 Task: Add The Honest Company Ultra Calming Lavender Bubble Bath to the cart.
Action: Mouse moved to (246, 119)
Screenshot: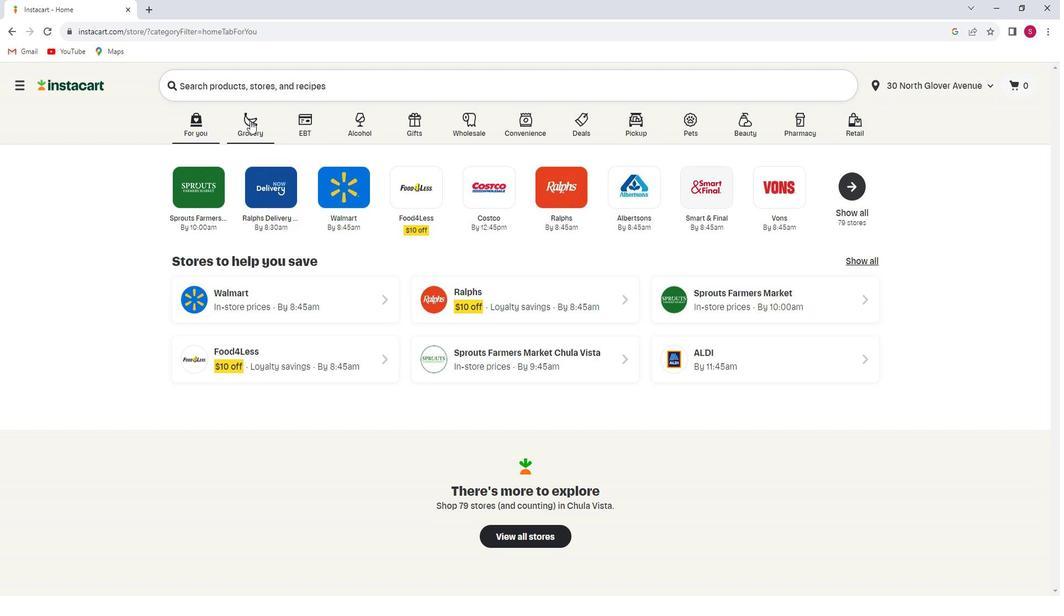 
Action: Mouse pressed left at (246, 119)
Screenshot: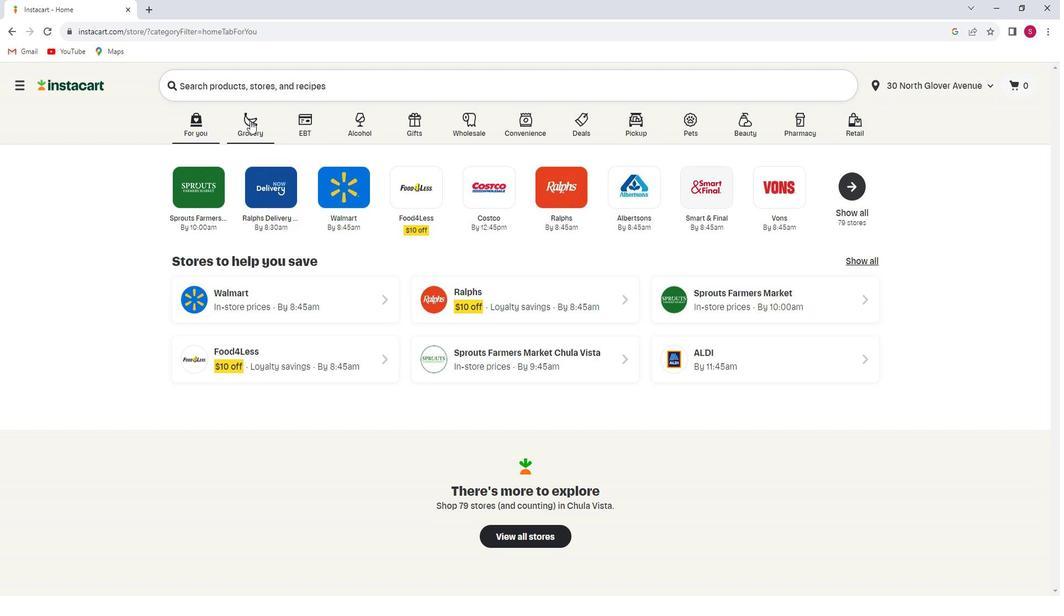 
Action: Mouse moved to (242, 319)
Screenshot: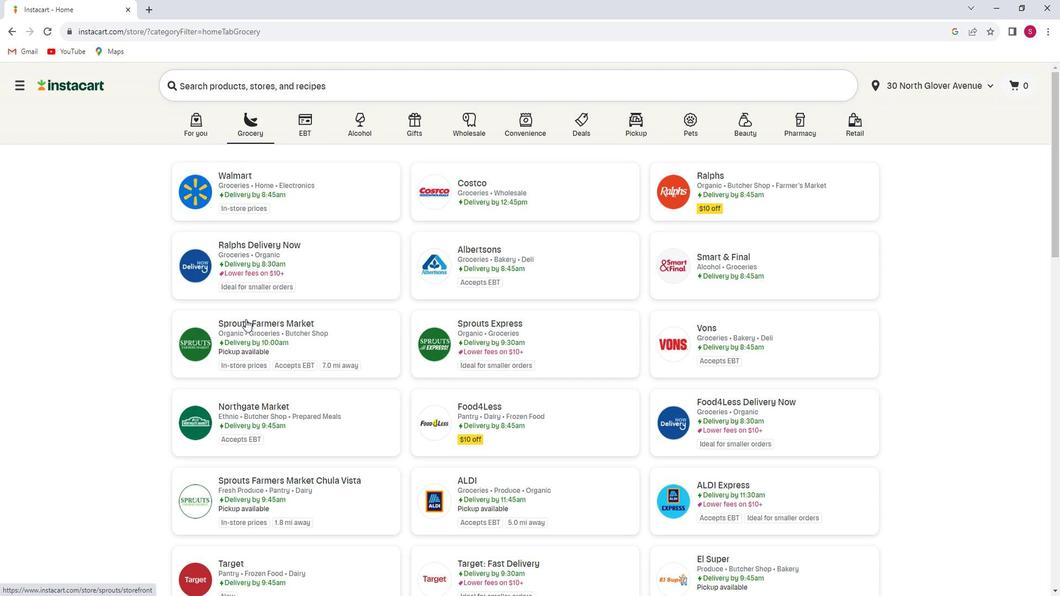 
Action: Mouse pressed left at (242, 319)
Screenshot: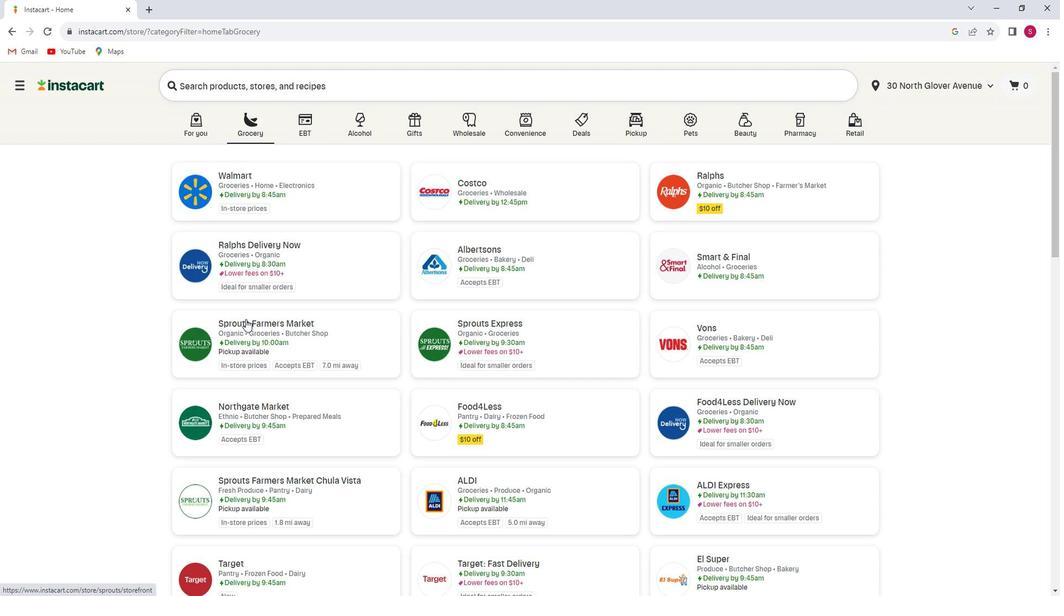
Action: Mouse moved to (69, 349)
Screenshot: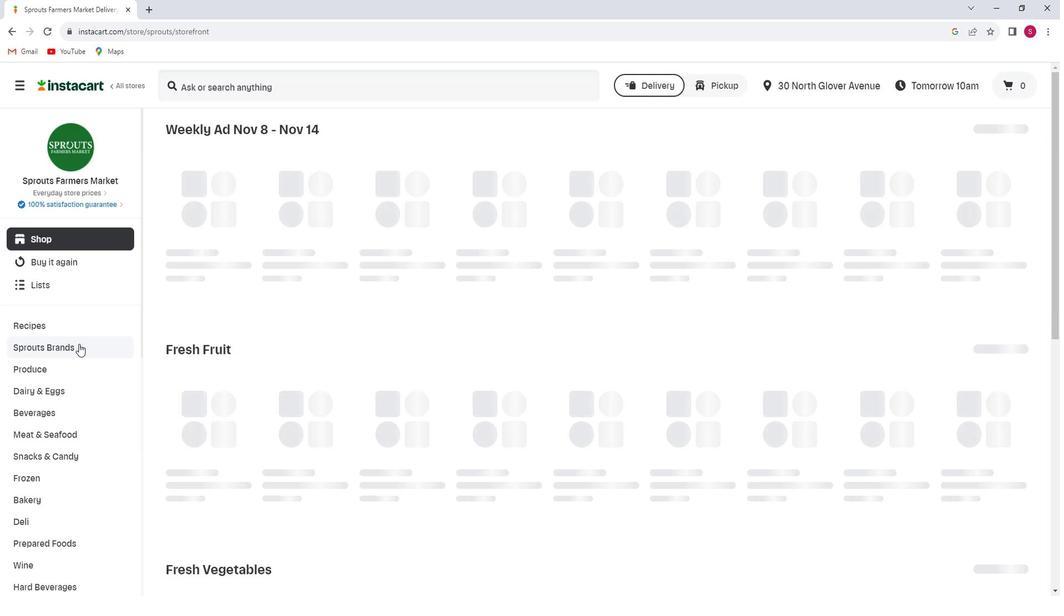 
Action: Mouse scrolled (69, 348) with delta (0, 0)
Screenshot: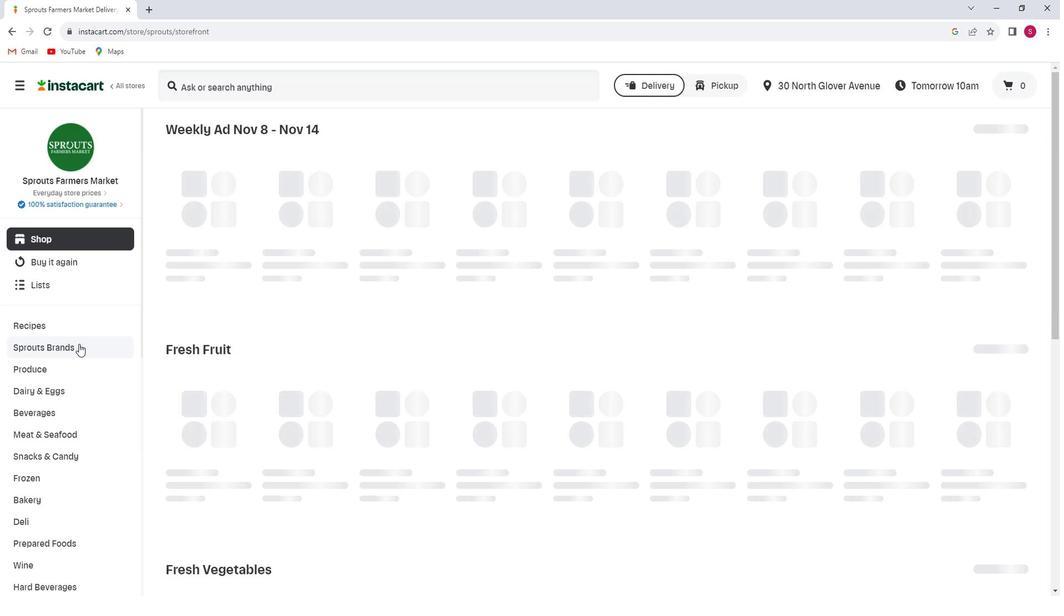 
Action: Mouse moved to (66, 352)
Screenshot: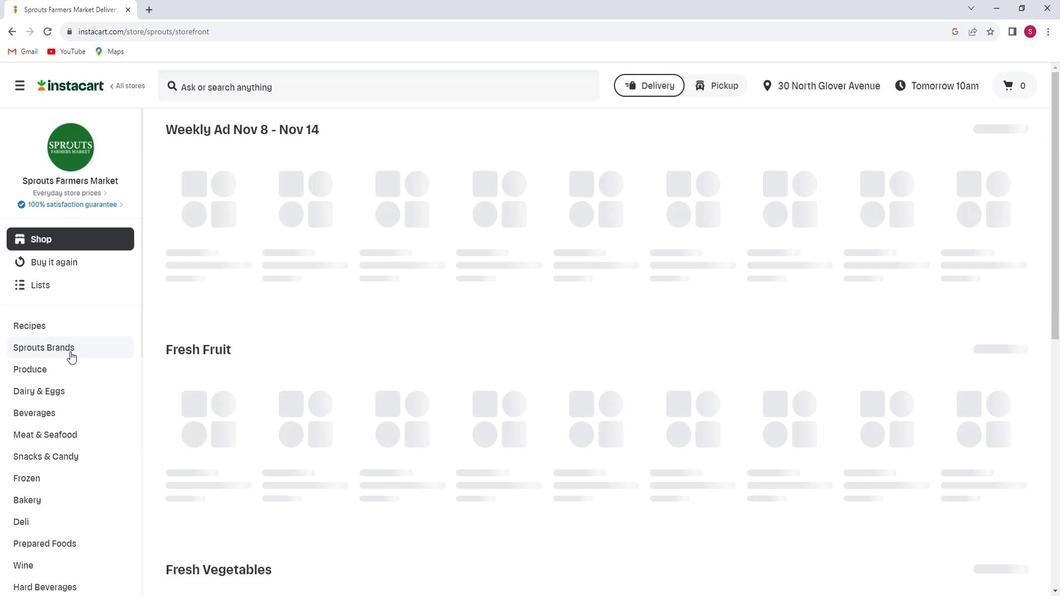 
Action: Mouse scrolled (66, 351) with delta (0, 0)
Screenshot: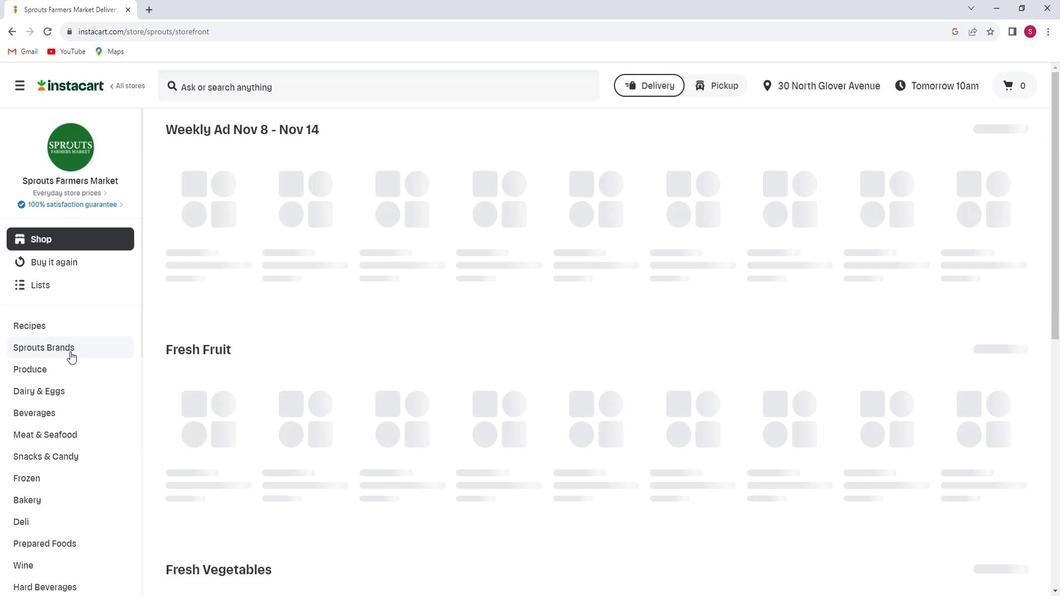 
Action: Mouse scrolled (66, 351) with delta (0, 0)
Screenshot: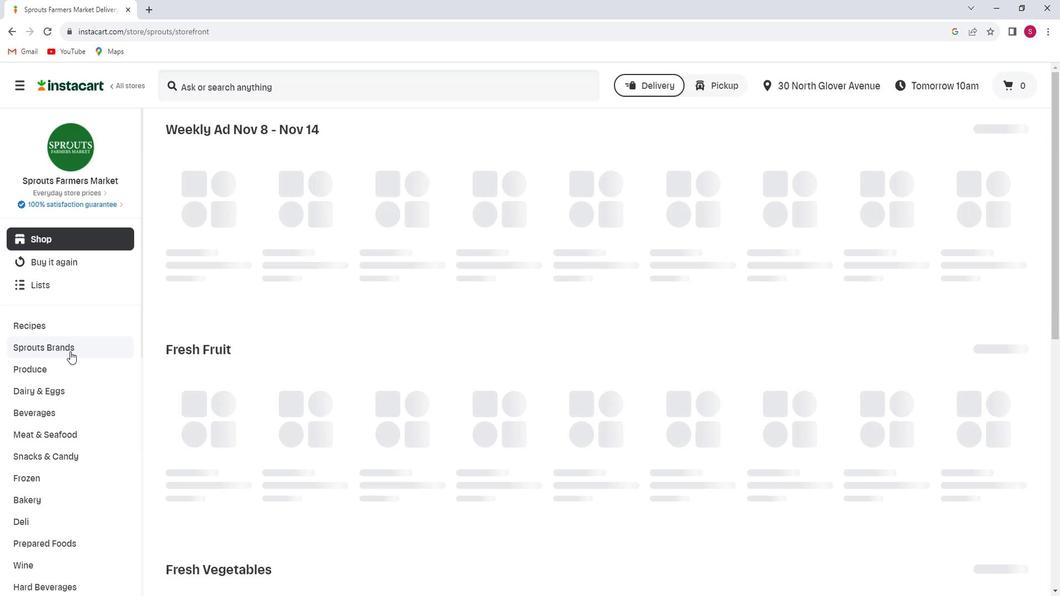 
Action: Mouse scrolled (66, 351) with delta (0, 0)
Screenshot: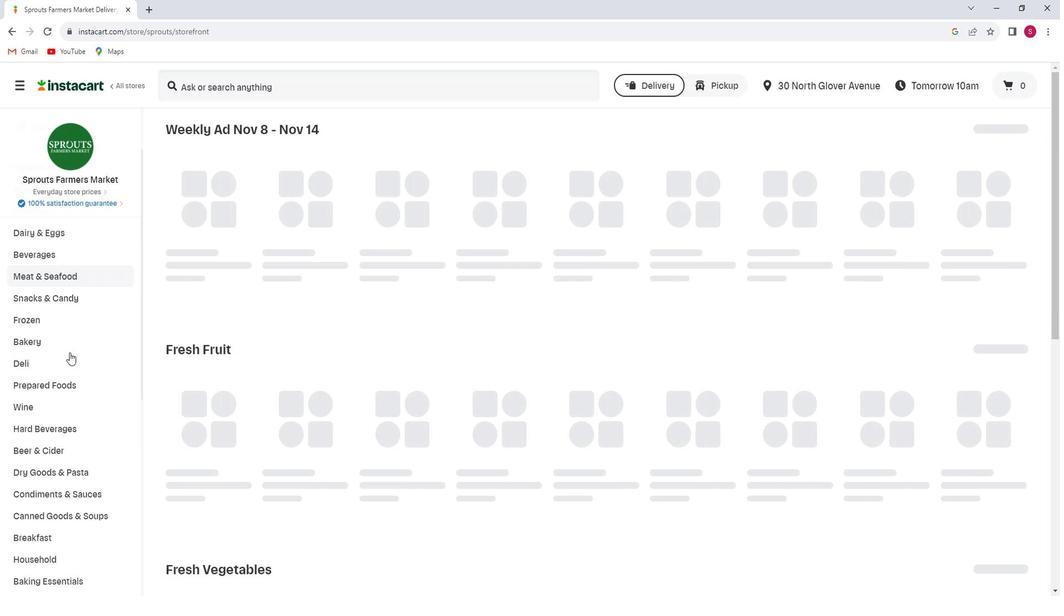 
Action: Mouse scrolled (66, 351) with delta (0, 0)
Screenshot: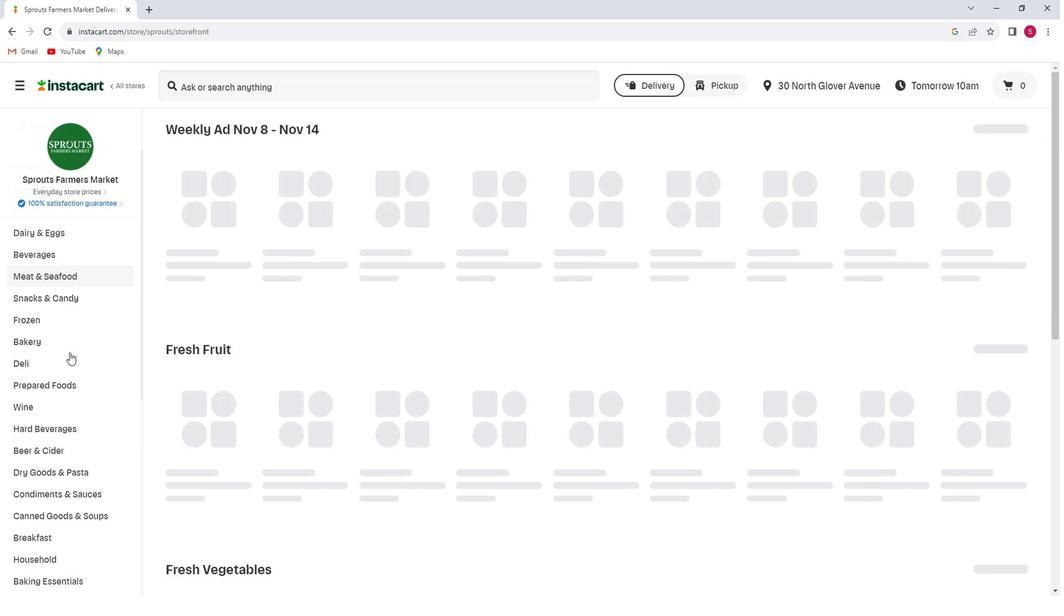 
Action: Mouse scrolled (66, 351) with delta (0, 0)
Screenshot: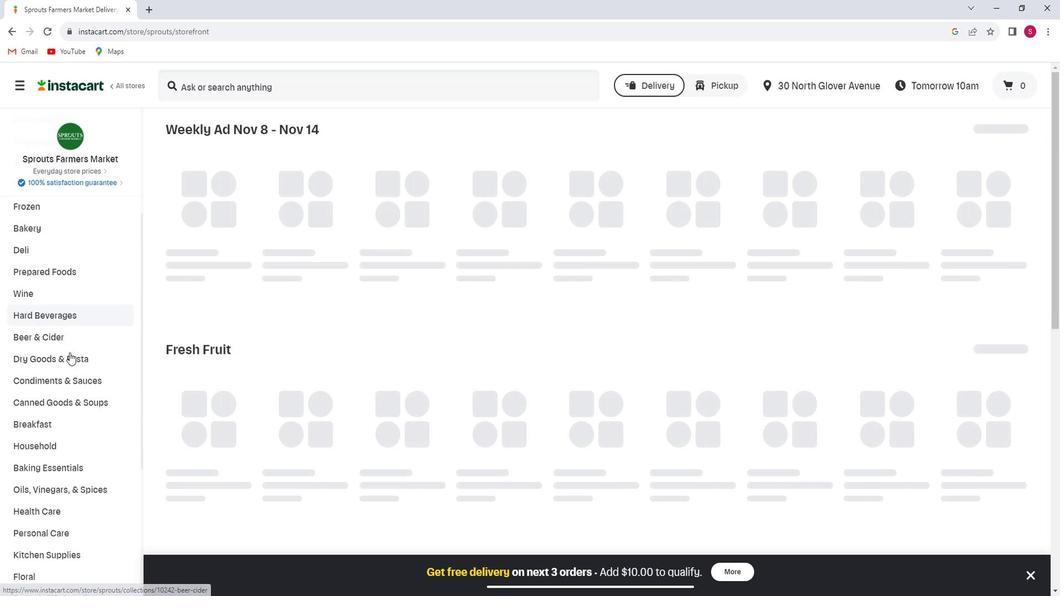 
Action: Mouse scrolled (66, 351) with delta (0, 0)
Screenshot: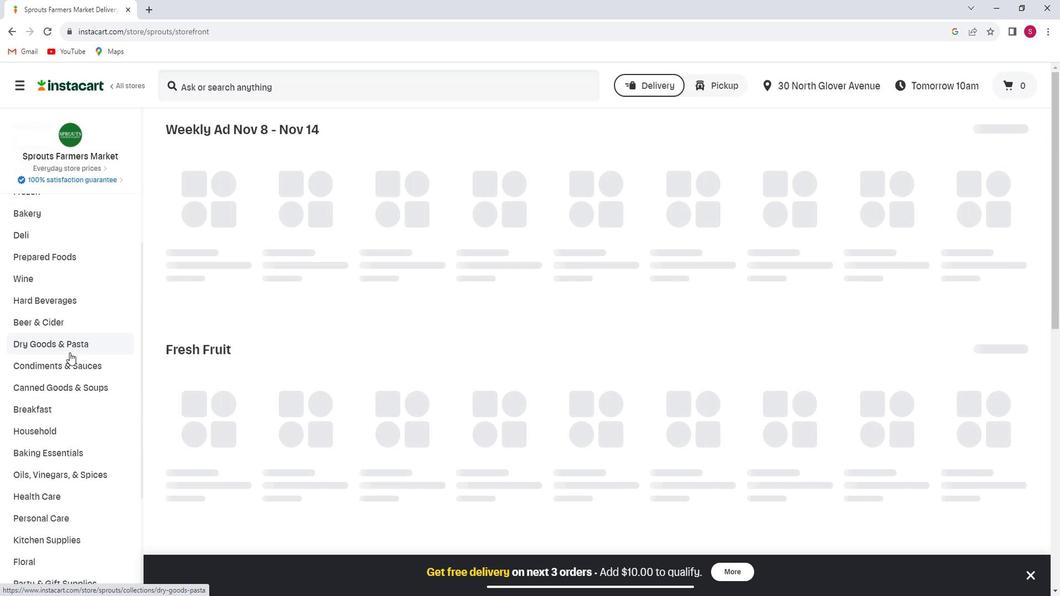 
Action: Mouse scrolled (66, 351) with delta (0, 0)
Screenshot: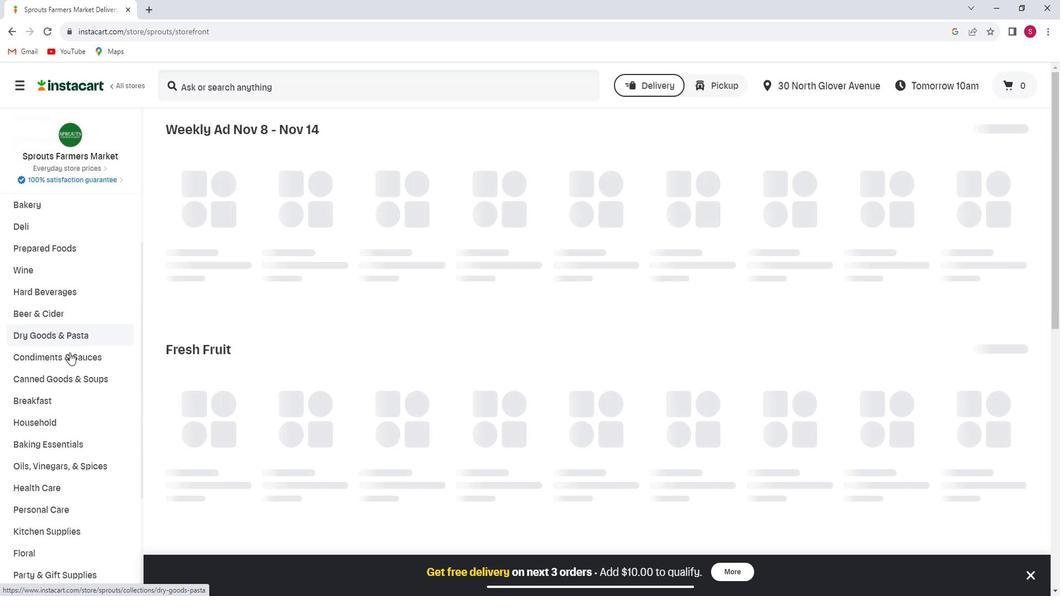 
Action: Mouse scrolled (66, 351) with delta (0, 0)
Screenshot: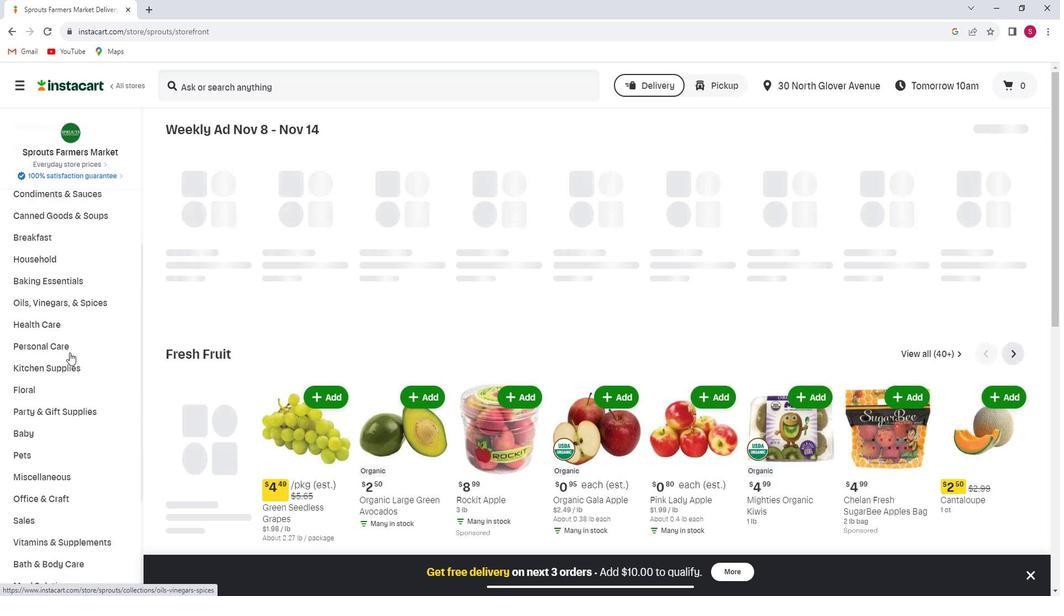 
Action: Mouse moved to (32, 416)
Screenshot: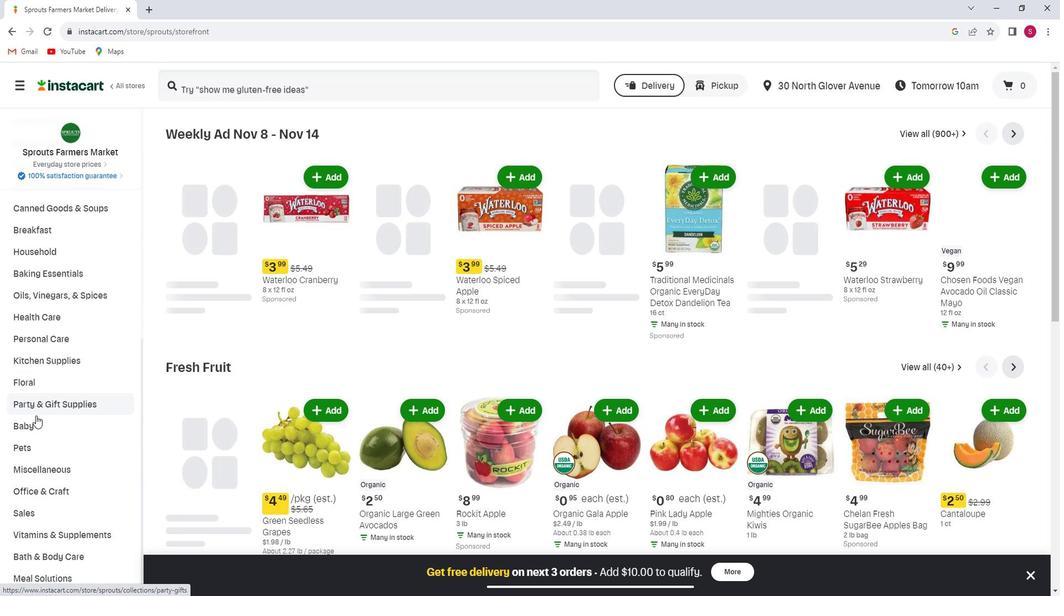 
Action: Mouse pressed left at (32, 416)
Screenshot: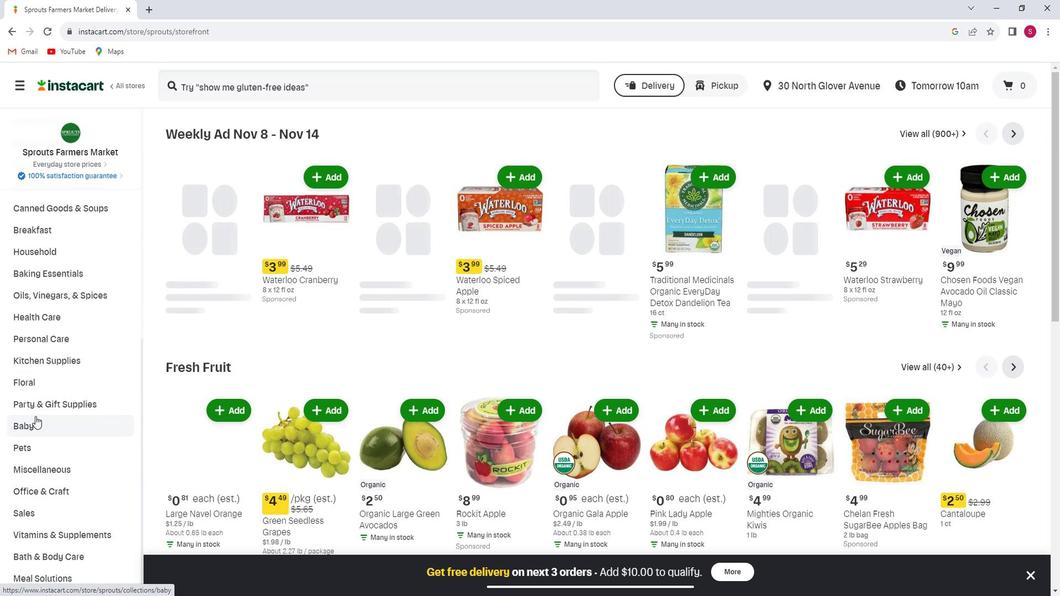 
Action: Mouse moved to (41, 471)
Screenshot: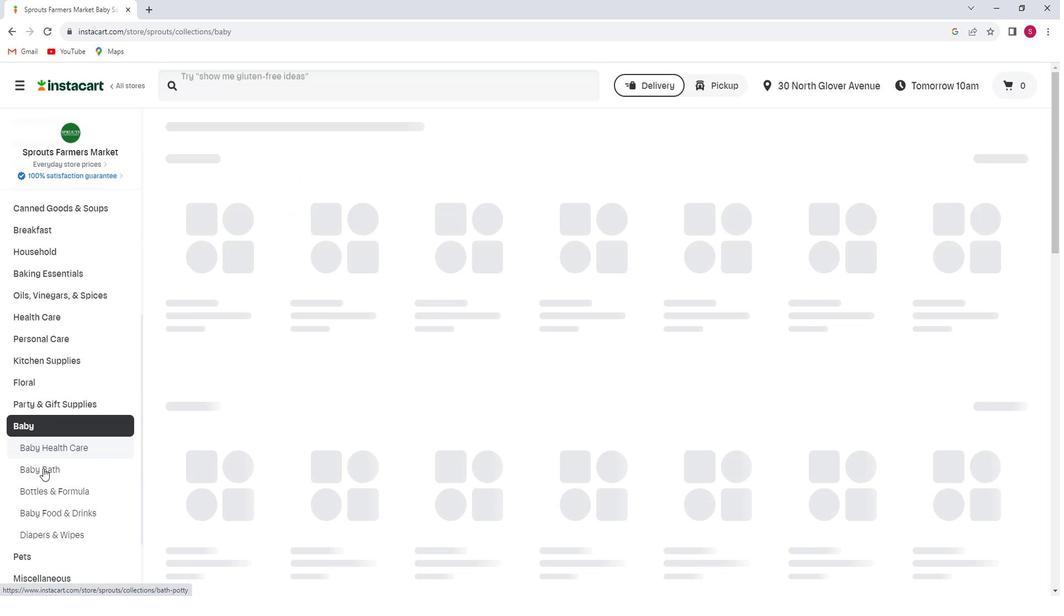 
Action: Mouse pressed left at (41, 471)
Screenshot: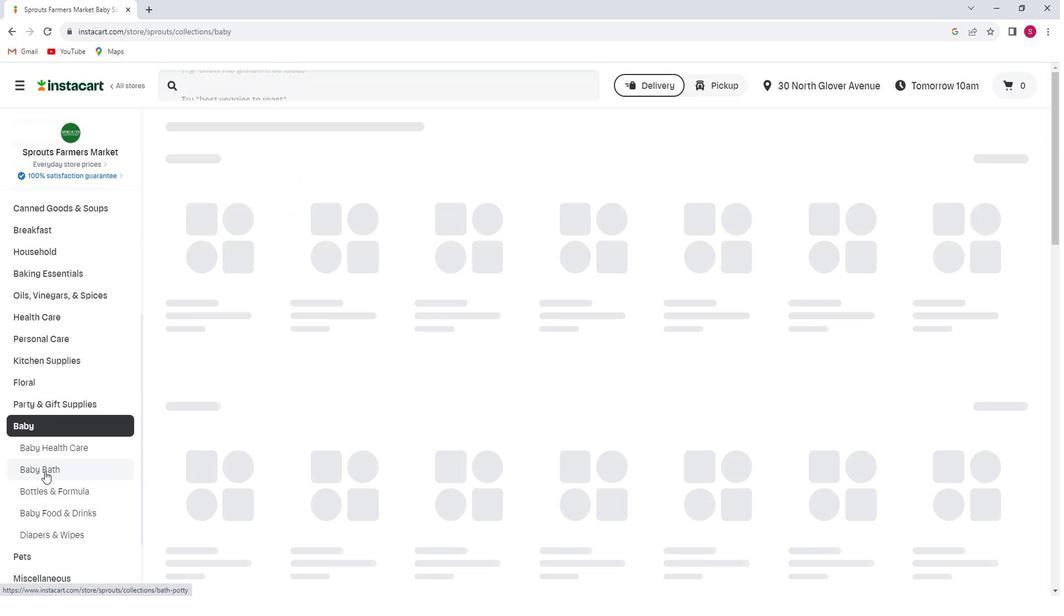
Action: Mouse moved to (272, 86)
Screenshot: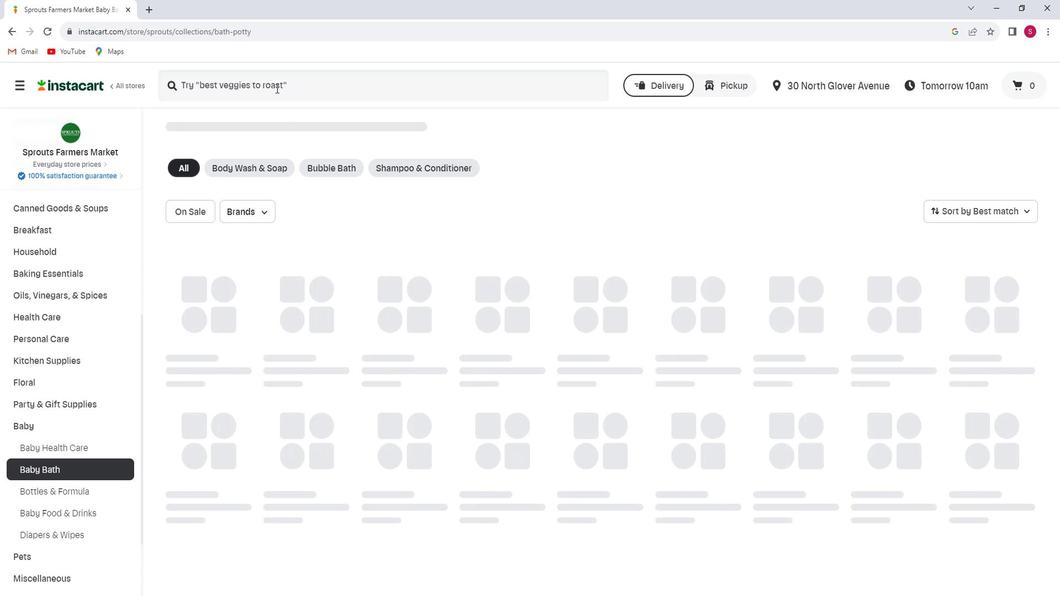 
Action: Mouse pressed left at (272, 86)
Screenshot: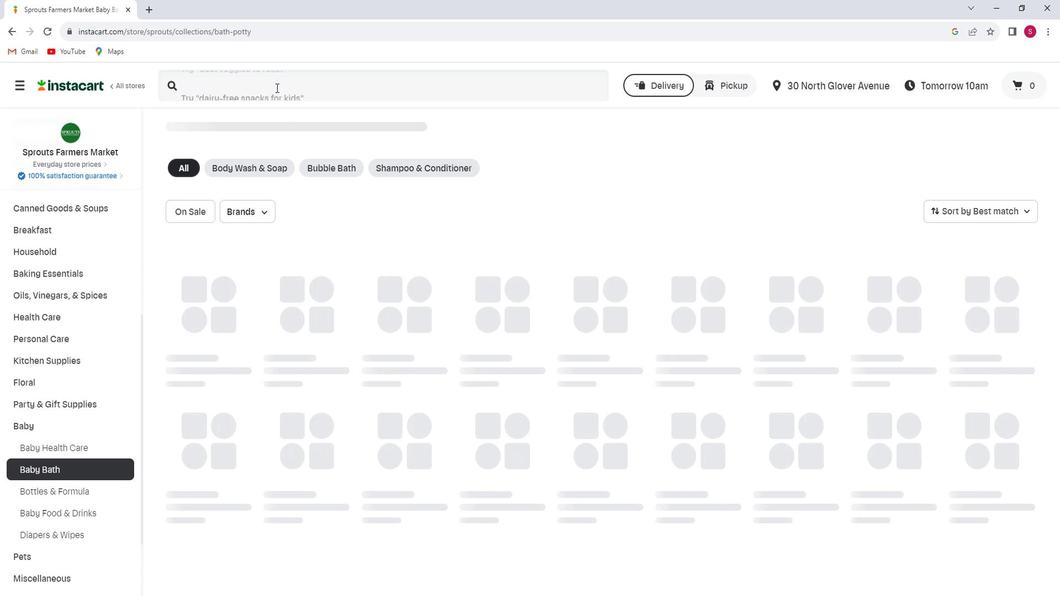
Action: Key pressed <Key.shift>The<Key.space><Key.shift>Honest<Key.space><Key.shift>Company<Key.space><Key.shift>ultra<Key.space><Key.shift><Key.shift><Key.shift>Calming<Key.space><Key.shift_r>Lavender<Key.space><Key.shift_r><Key.shift_r><Key.shift_r><Key.shift_r>Bubble<Key.space><Key.shift_r><Key.shift_r><Key.shift_r><Key.shift_r><Key.shift_r><Key.shift_r><Key.shift_r><Key.shift_r><Key.shift_r><Key.shift_r>Bath<Key.enter>
Screenshot: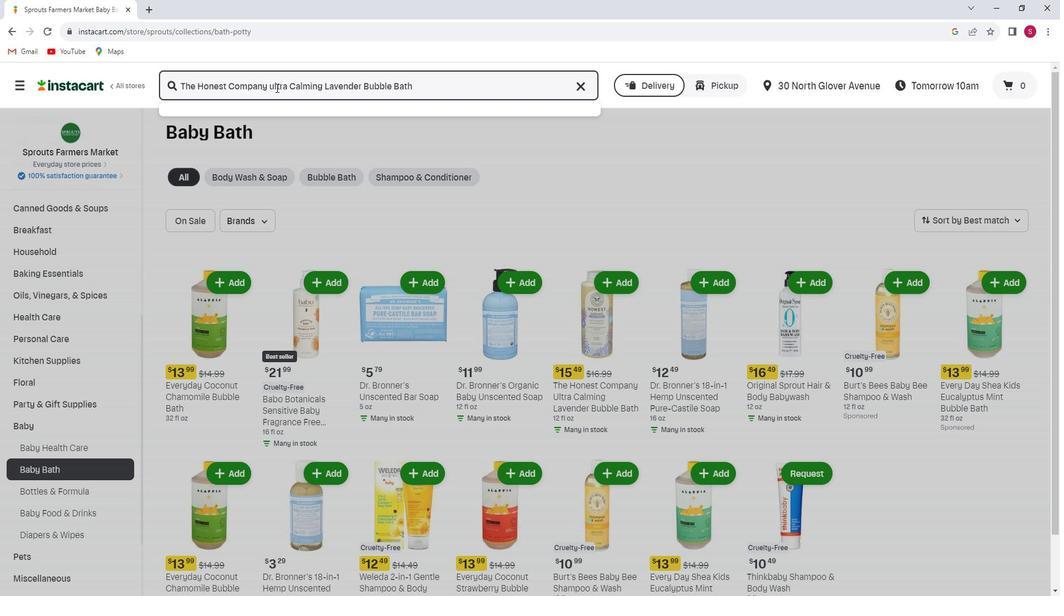 
Action: Mouse moved to (637, 194)
Screenshot: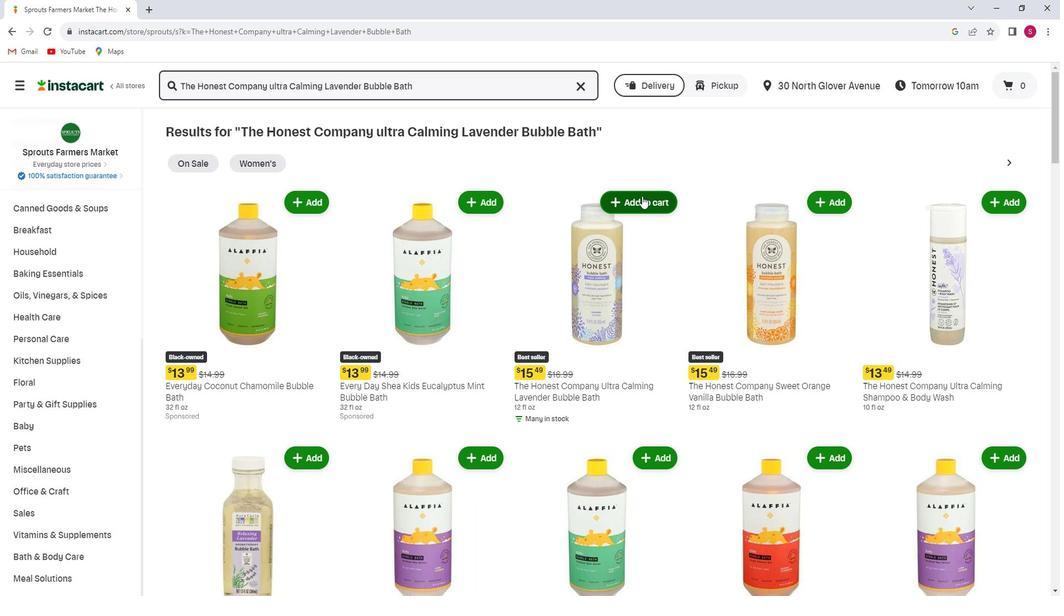
Action: Mouse pressed left at (637, 194)
Screenshot: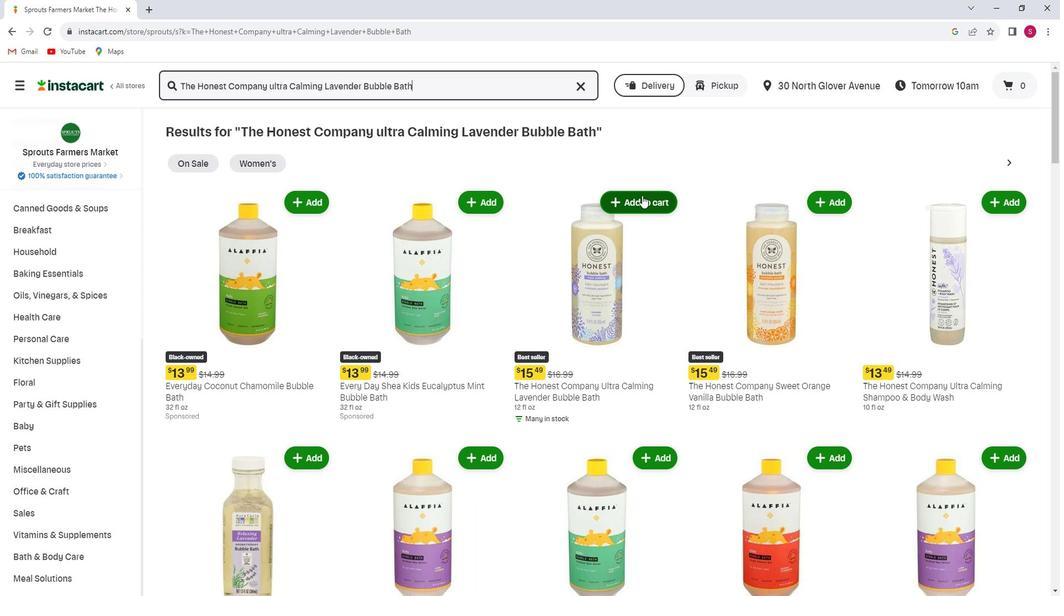 
Action: Mouse moved to (587, 268)
Screenshot: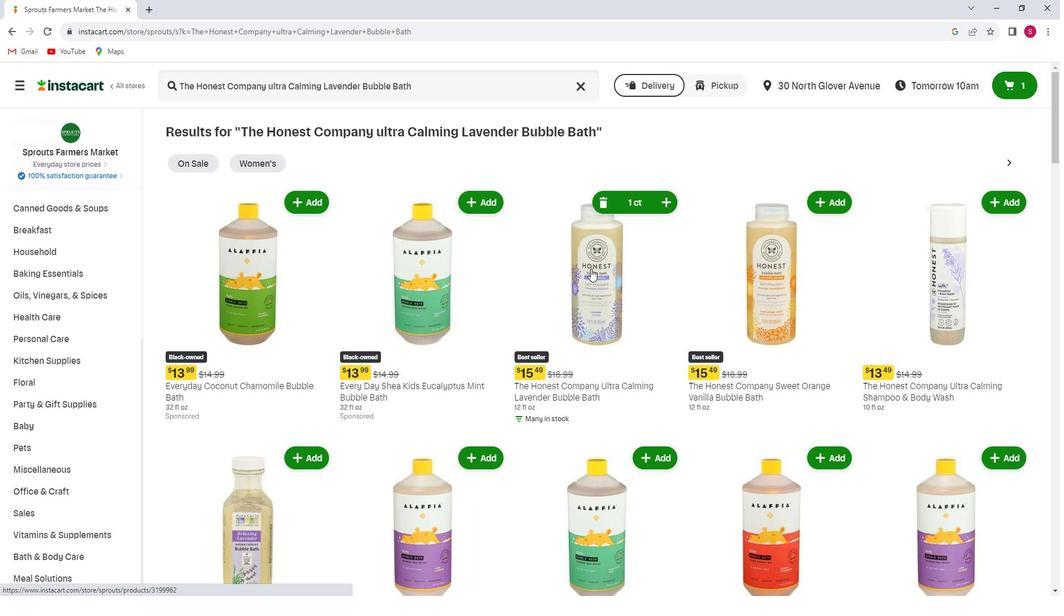 
